 Task: Copy the link of Villa in Thermal, California, United States to share the place.
Action: Mouse moved to (362, 126)
Screenshot: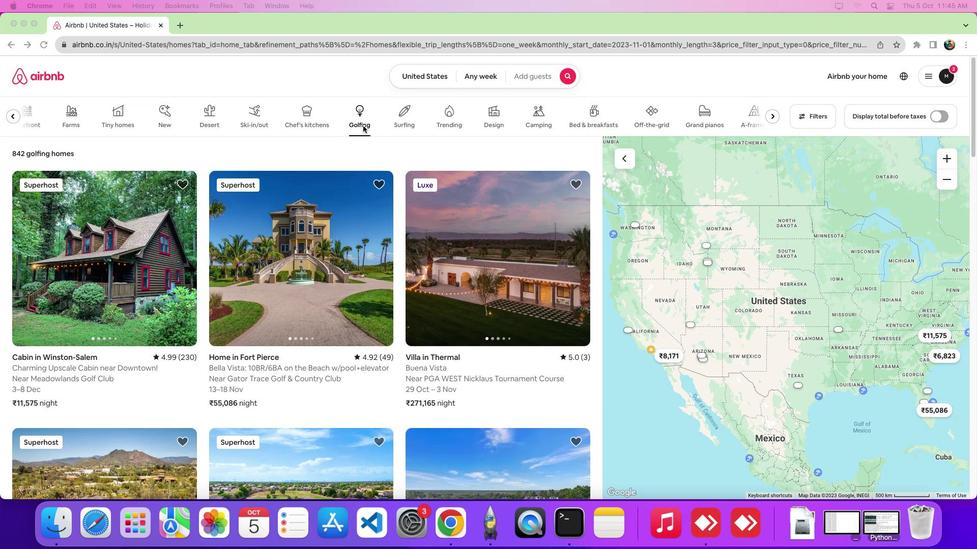 
Action: Mouse pressed left at (362, 126)
Screenshot: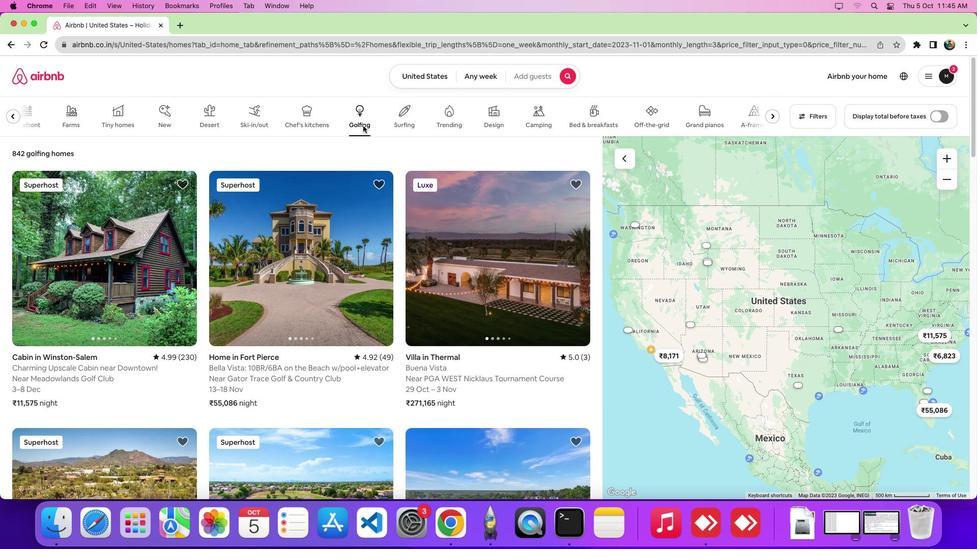 
Action: Mouse moved to (508, 322)
Screenshot: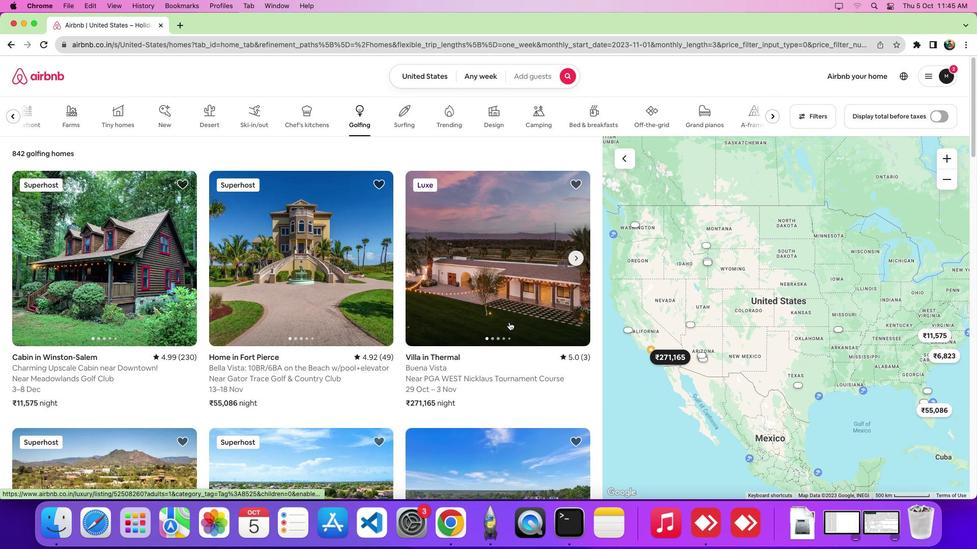 
Action: Mouse pressed left at (508, 322)
Screenshot: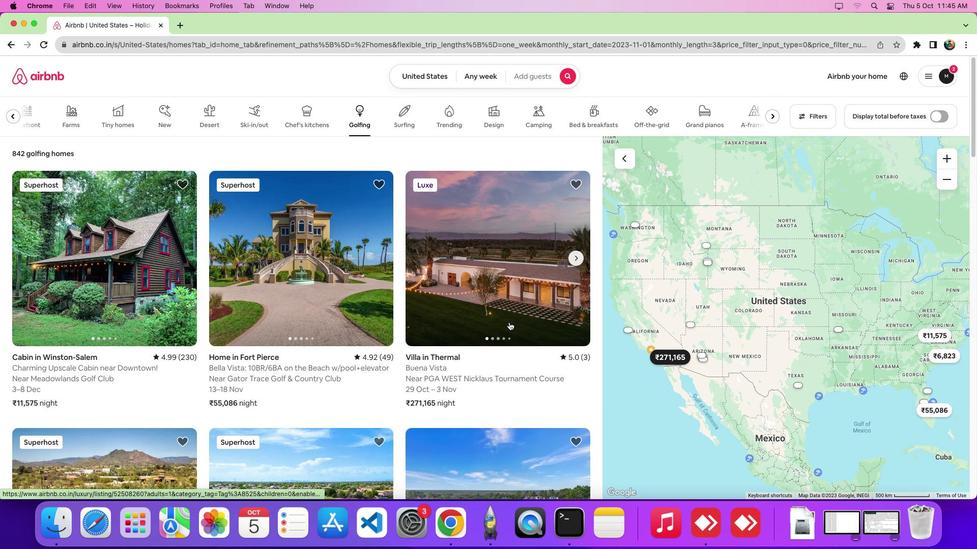 
Action: Mouse moved to (710, 134)
Screenshot: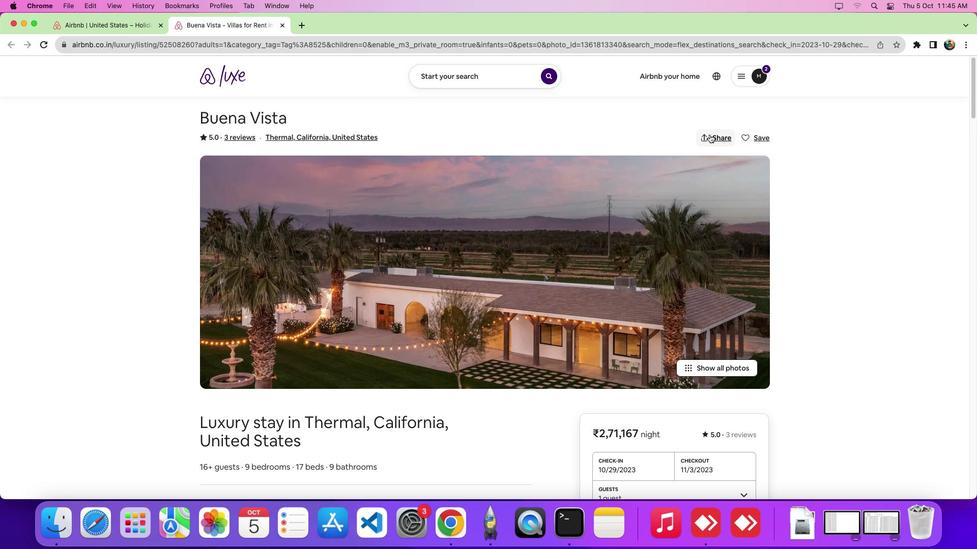 
Action: Mouse pressed left at (710, 134)
Screenshot: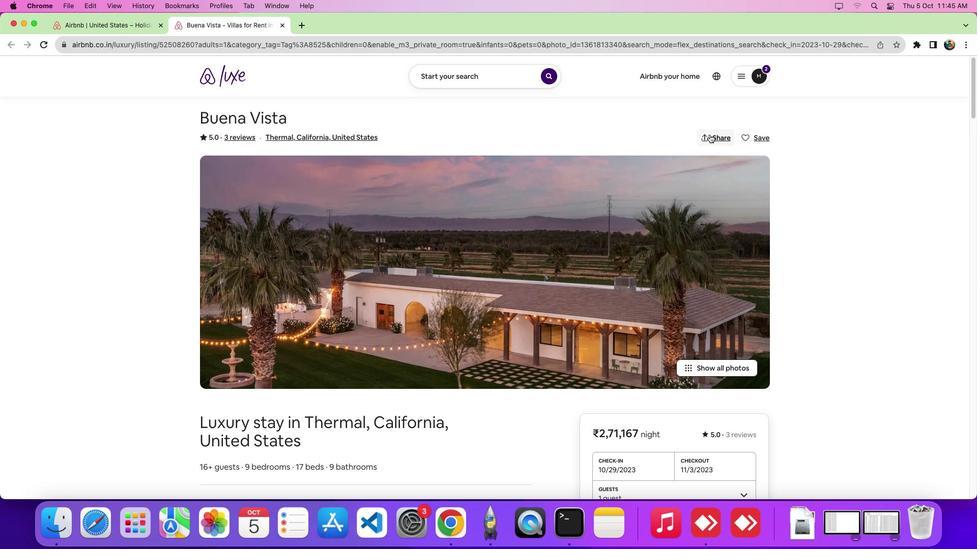 
Action: Mouse moved to (446, 247)
Screenshot: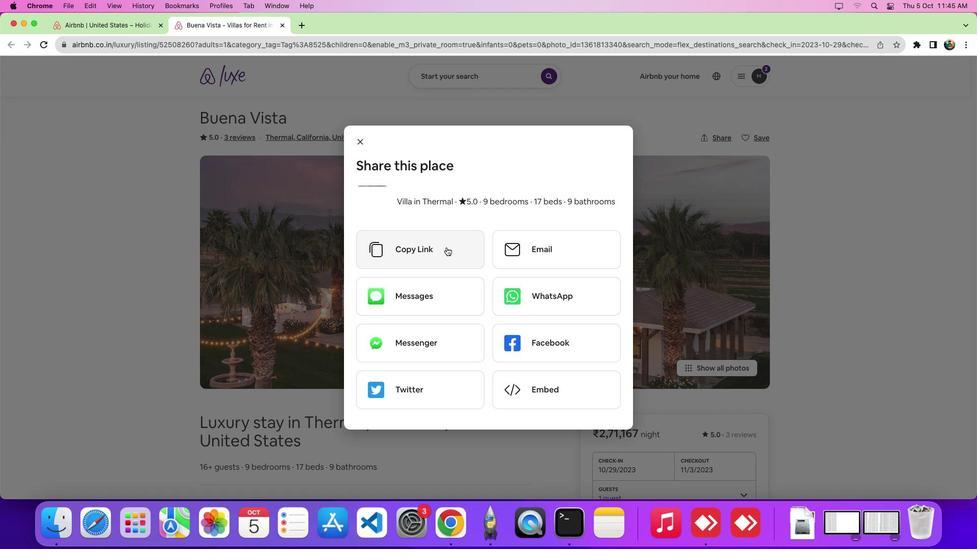 
Action: Mouse pressed left at (446, 247)
Screenshot: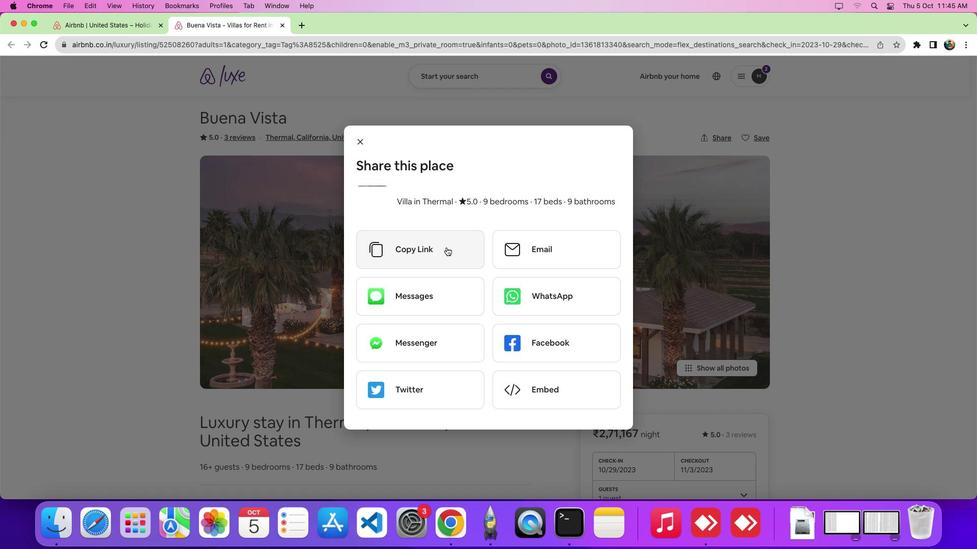 
